 Task: Select the job type as other.
Action: Mouse moved to (655, 87)
Screenshot: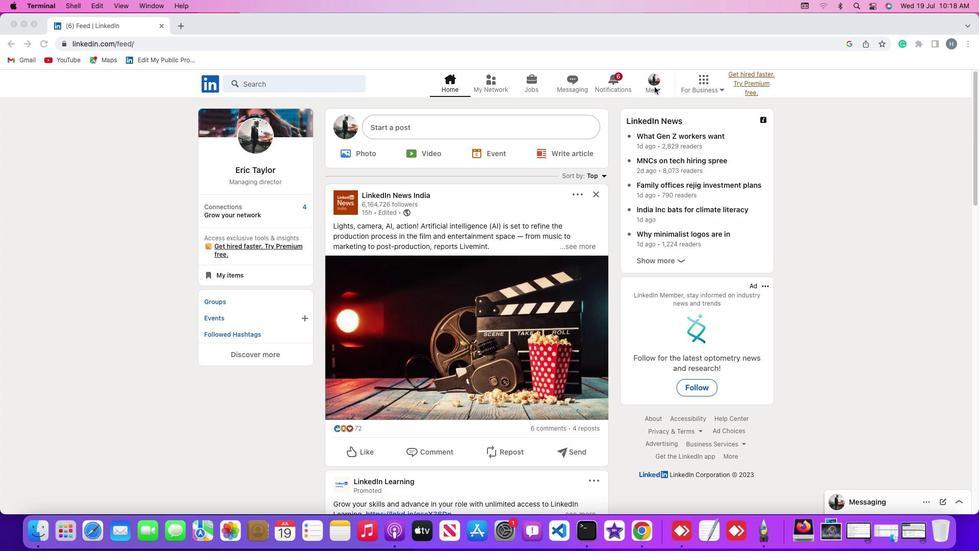 
Action: Mouse pressed left at (655, 87)
Screenshot: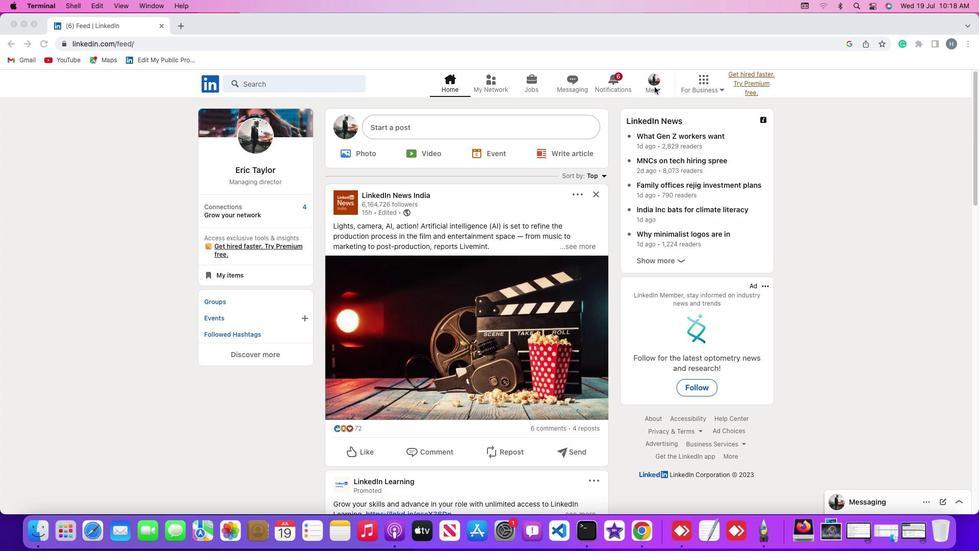 
Action: Mouse moved to (657, 87)
Screenshot: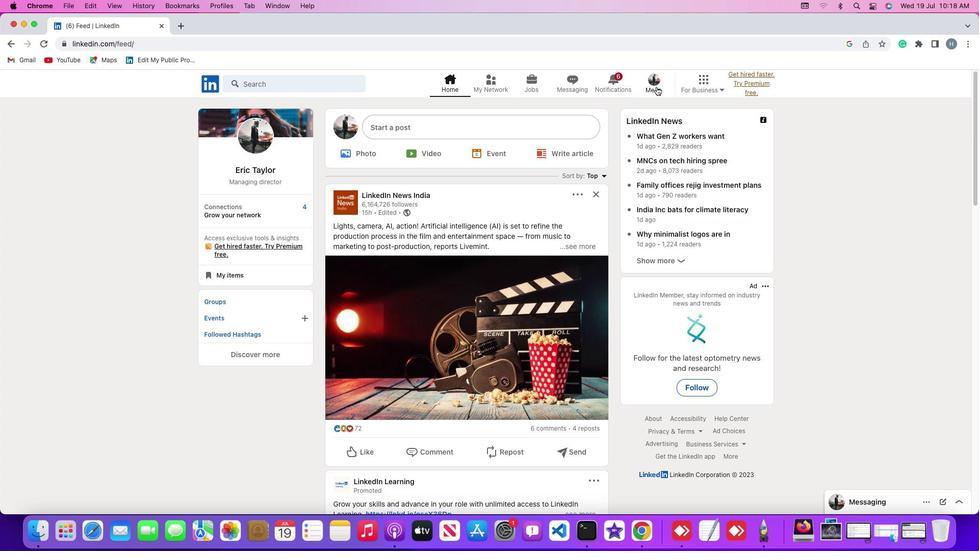 
Action: Mouse pressed left at (657, 87)
Screenshot: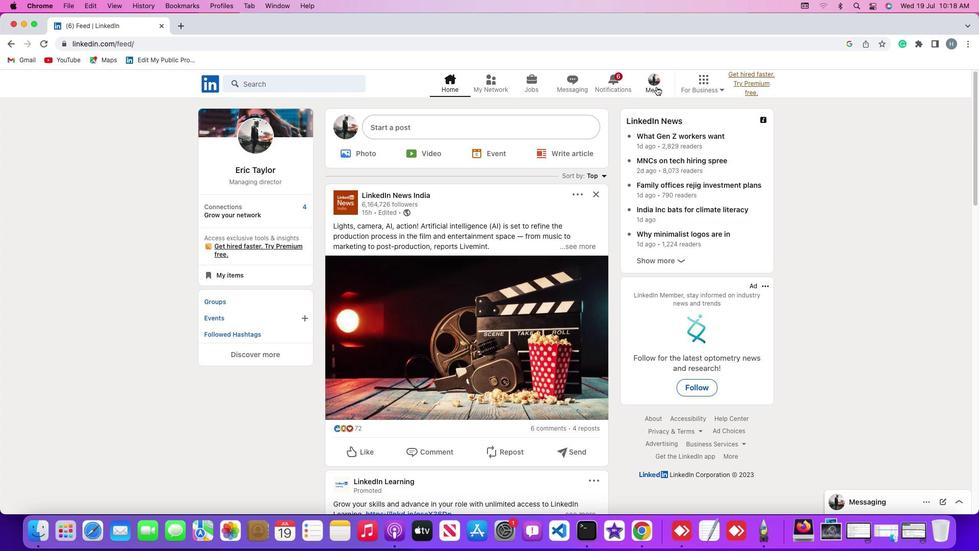 
Action: Mouse moved to (645, 140)
Screenshot: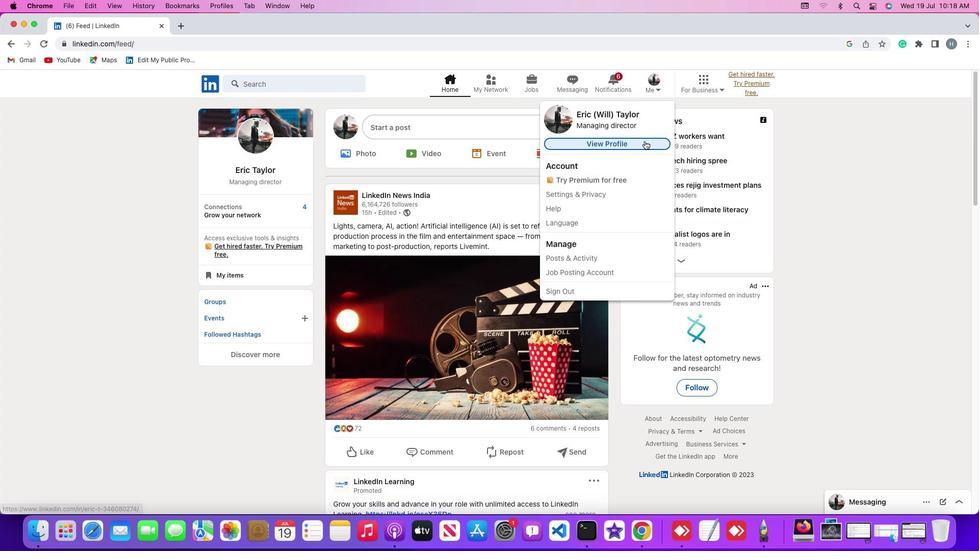 
Action: Mouse pressed left at (645, 140)
Screenshot: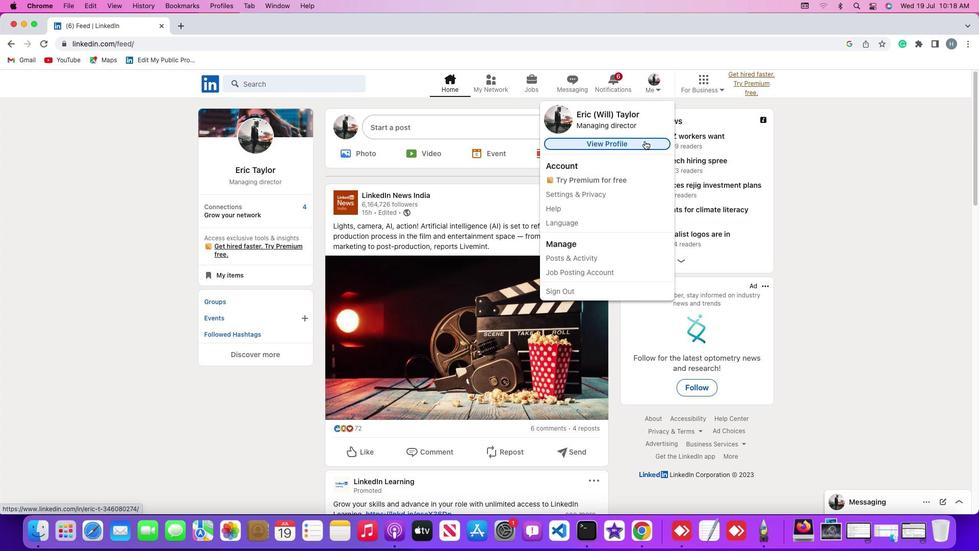 
Action: Mouse moved to (240, 306)
Screenshot: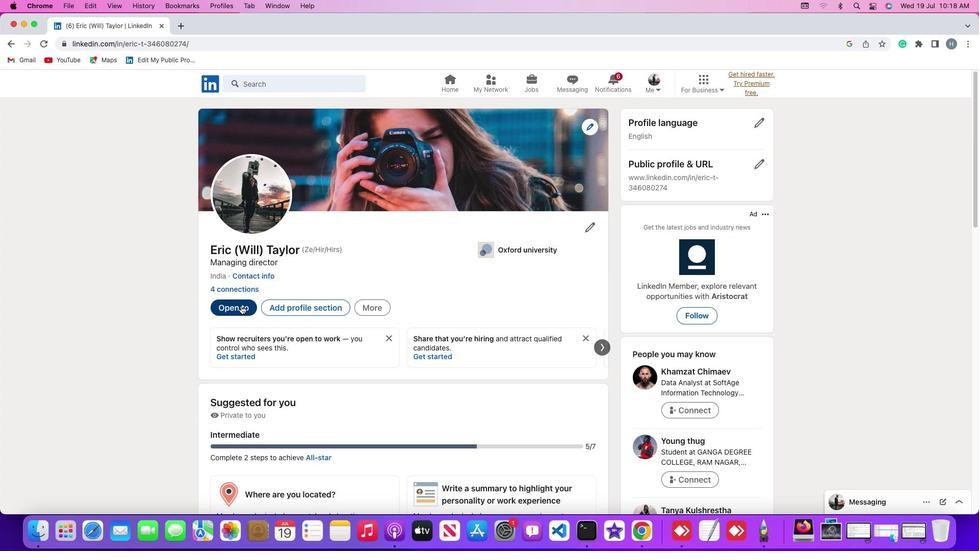 
Action: Mouse pressed left at (240, 306)
Screenshot: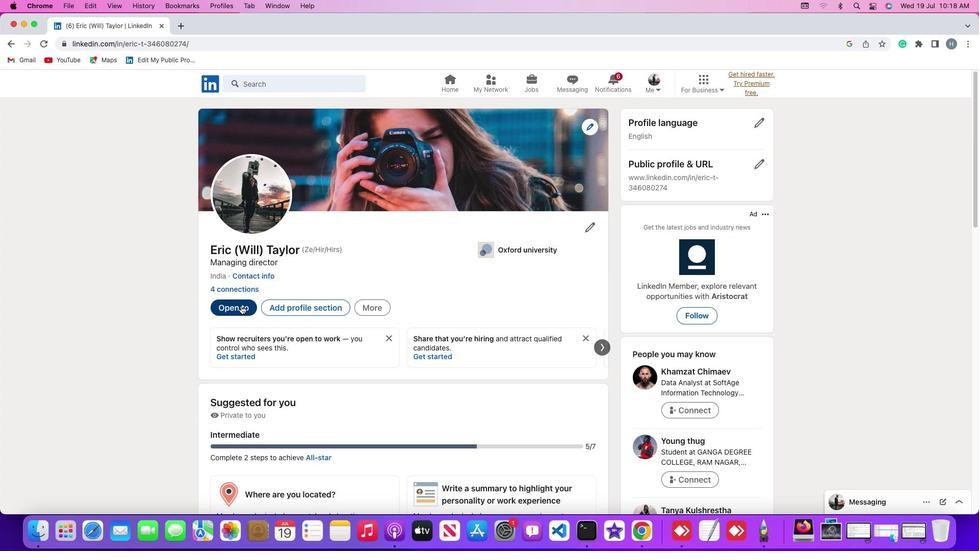 
Action: Mouse moved to (242, 374)
Screenshot: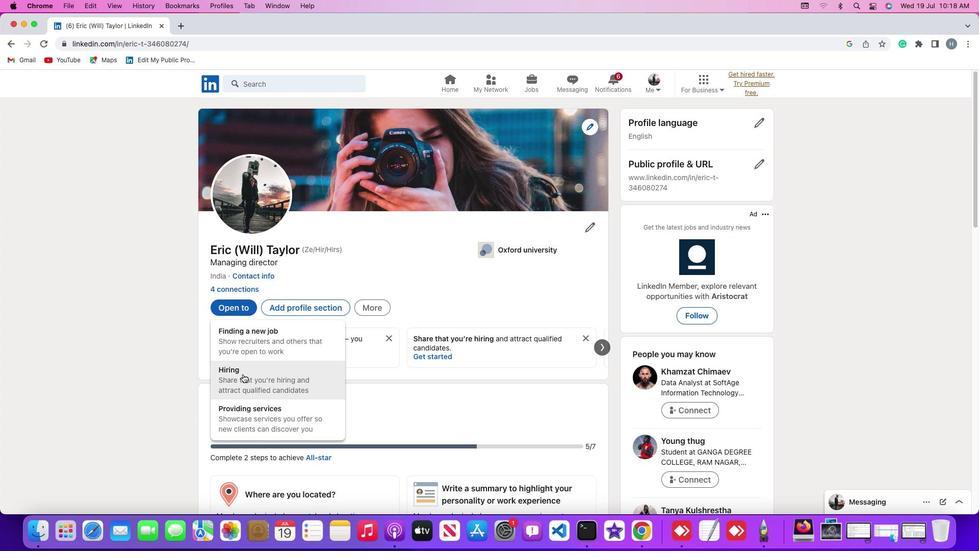 
Action: Mouse pressed left at (242, 374)
Screenshot: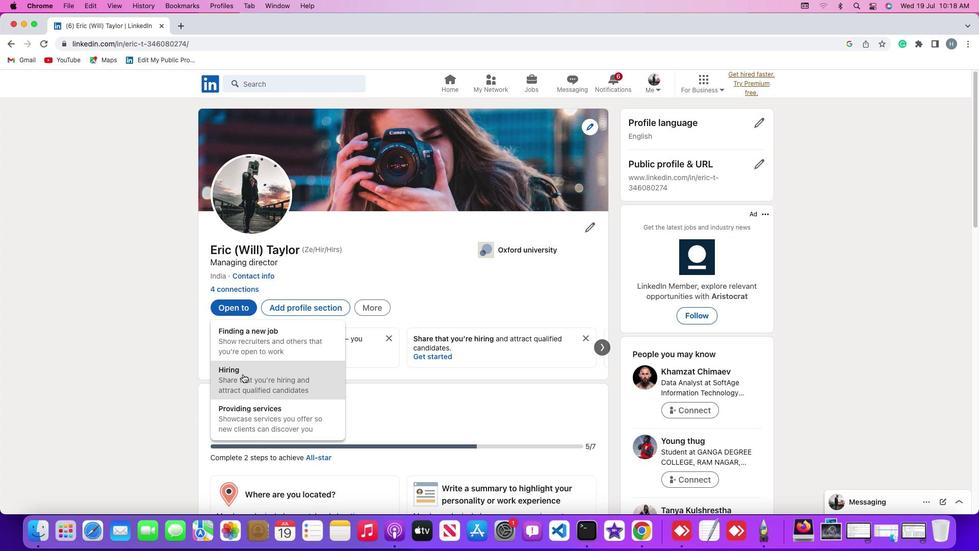 
Action: Mouse moved to (481, 351)
Screenshot: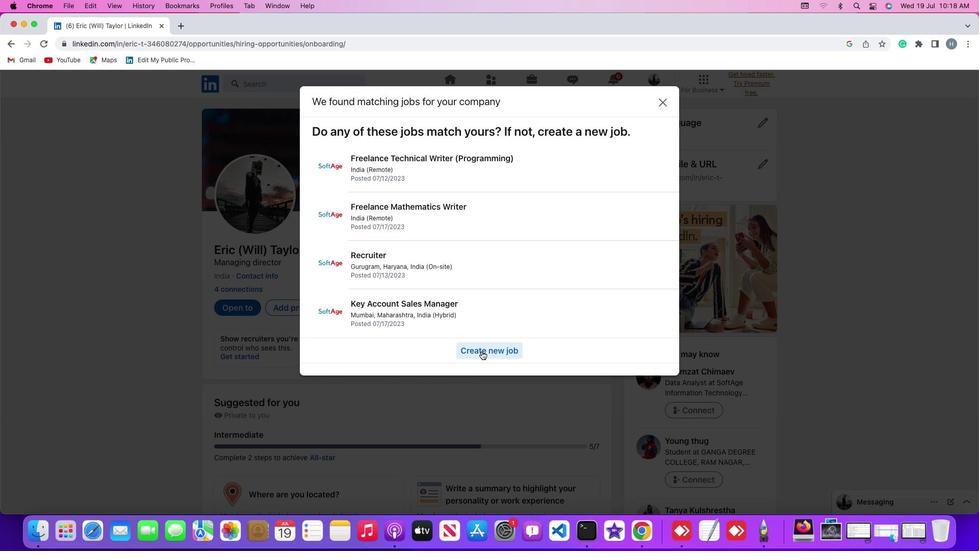 
Action: Mouse pressed left at (481, 351)
Screenshot: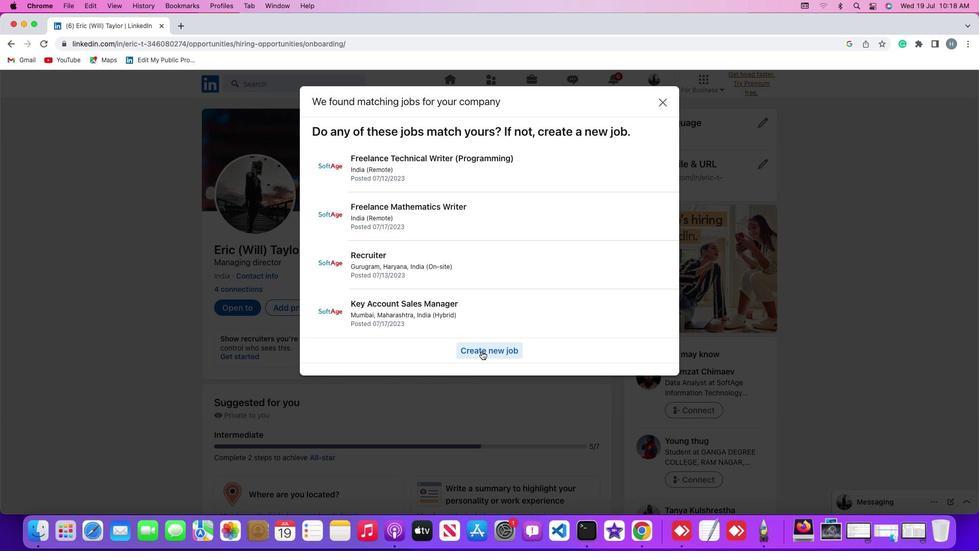 
Action: Mouse moved to (661, 286)
Screenshot: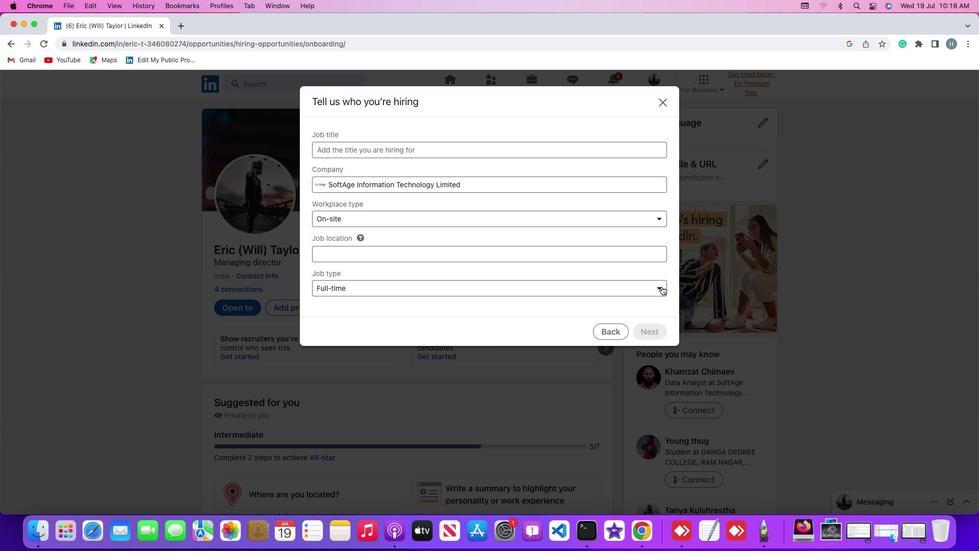 
Action: Mouse pressed left at (661, 286)
Screenshot: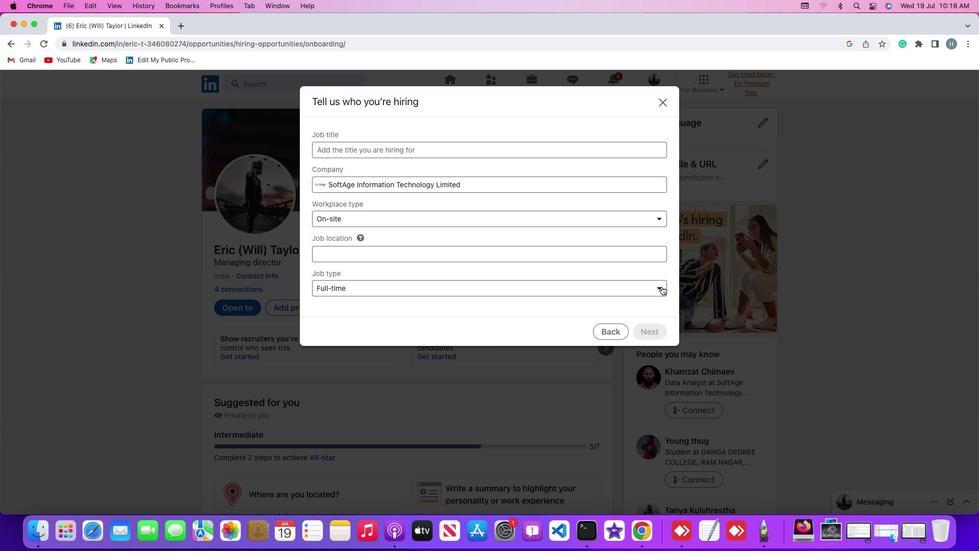
Action: Mouse moved to (595, 367)
Screenshot: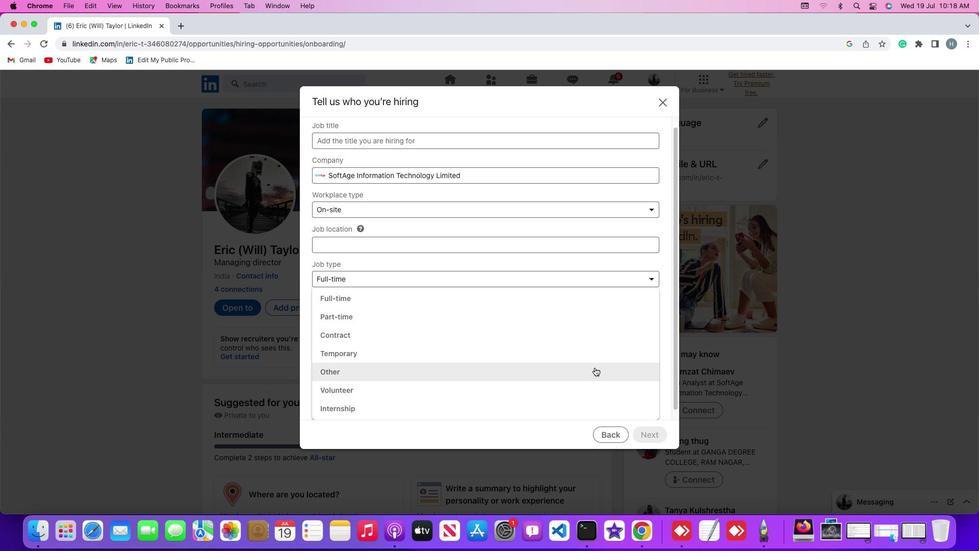 
Action: Mouse pressed left at (595, 367)
Screenshot: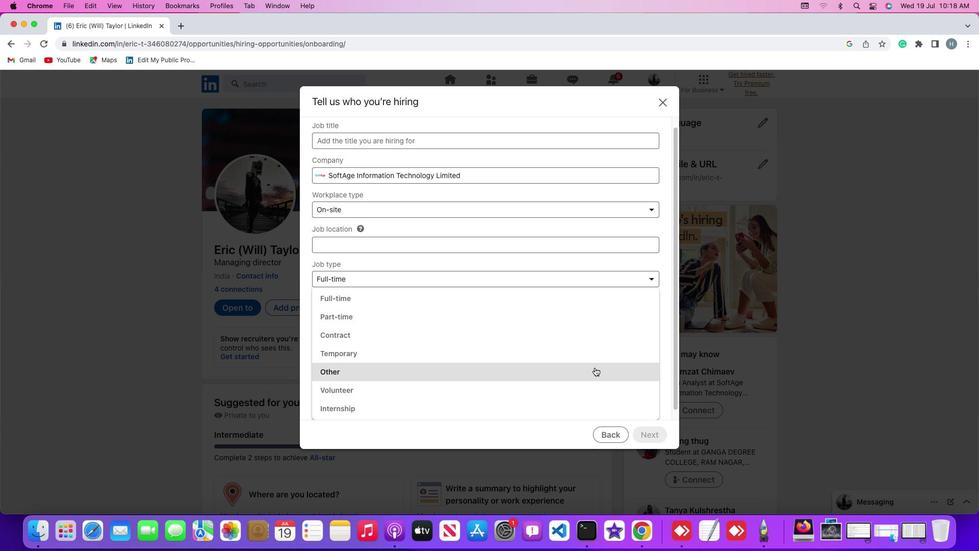 
Action: Mouse moved to (593, 305)
Screenshot: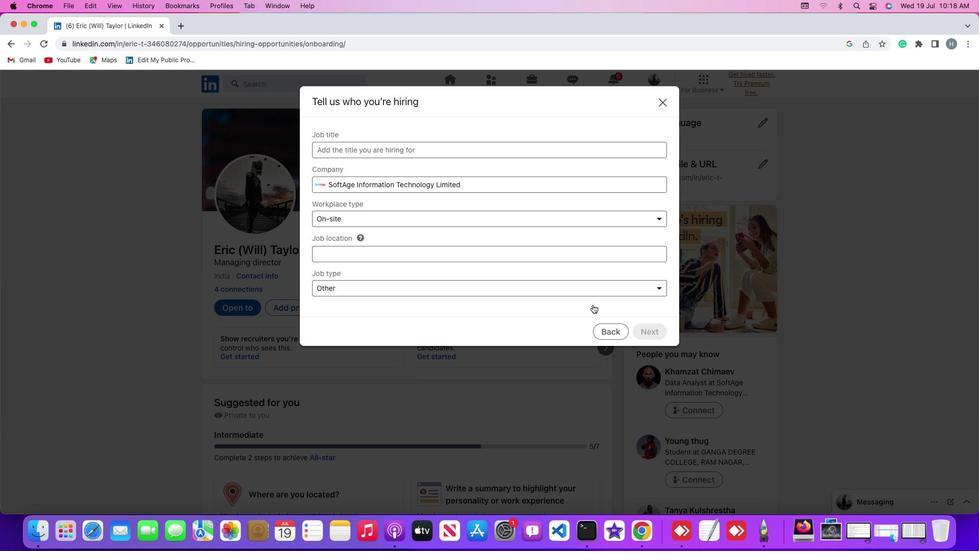 
